 Task: Change the font size to 16 in the editor.
Action: Mouse moved to (13, 514)
Screenshot: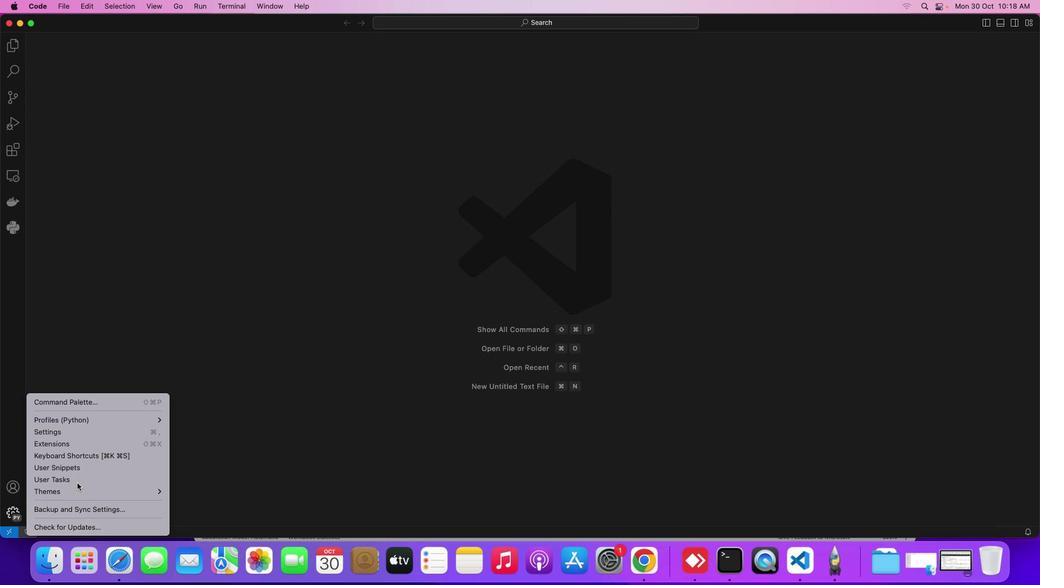 
Action: Mouse pressed left at (13, 514)
Screenshot: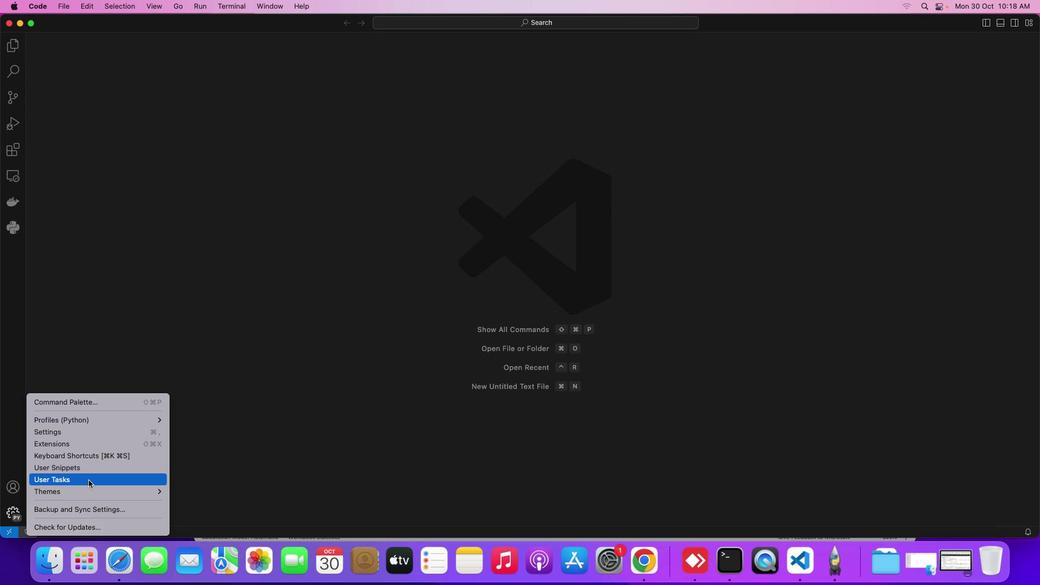 
Action: Mouse moved to (79, 433)
Screenshot: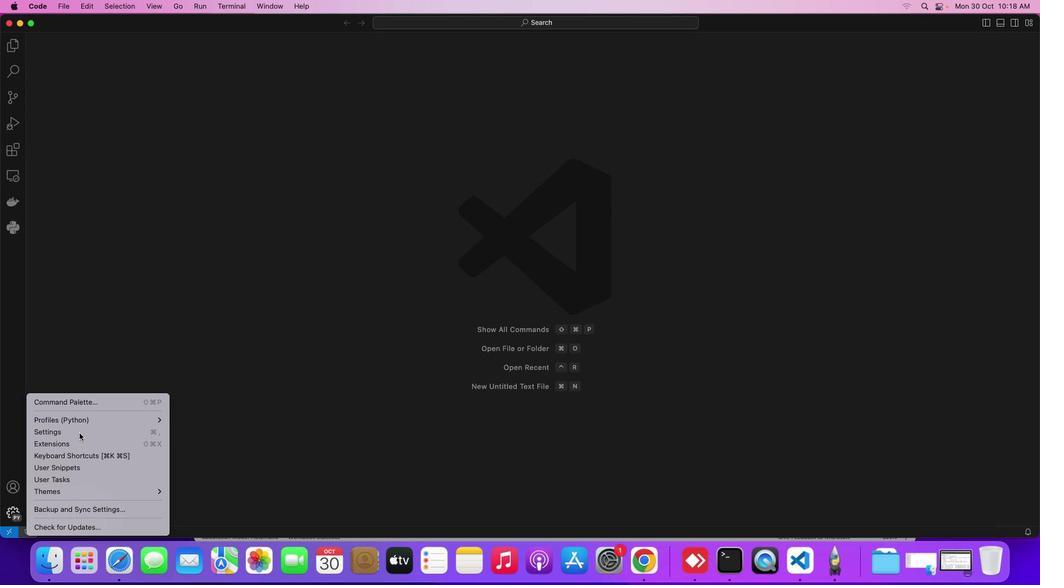 
Action: Mouse pressed left at (79, 433)
Screenshot: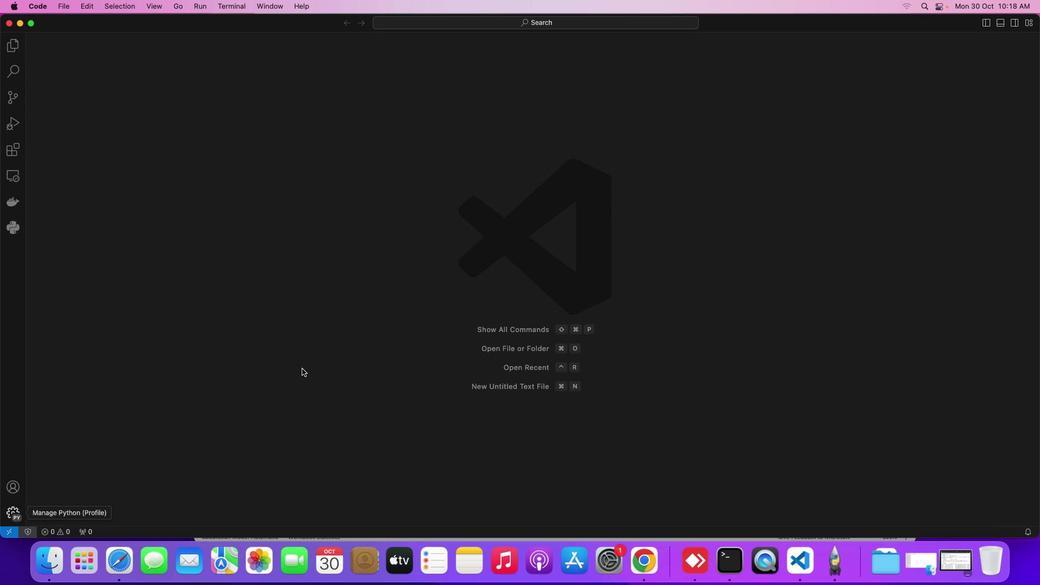 
Action: Mouse moved to (361, 226)
Screenshot: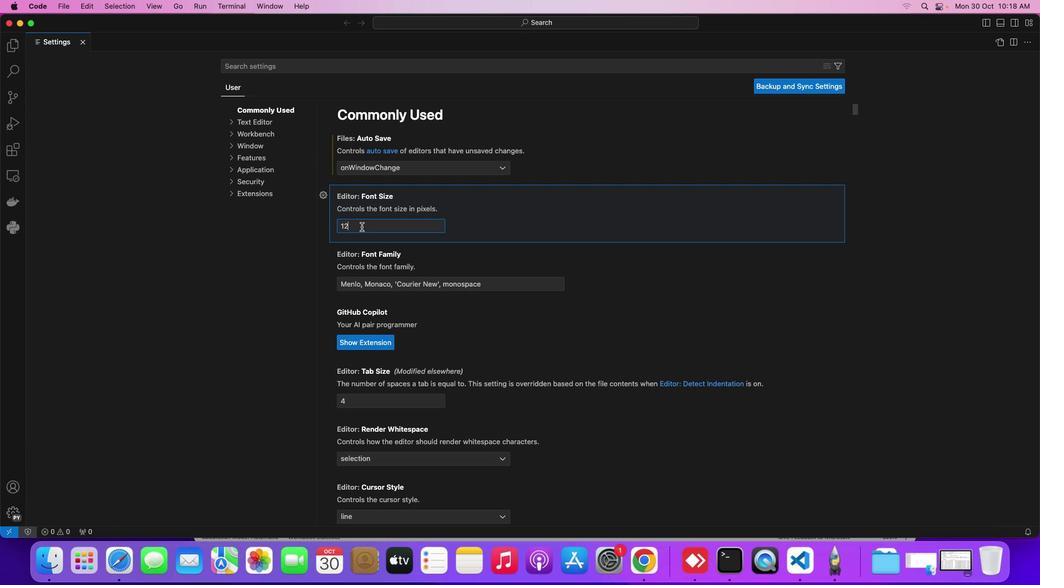 
Action: Mouse pressed left at (361, 226)
Screenshot: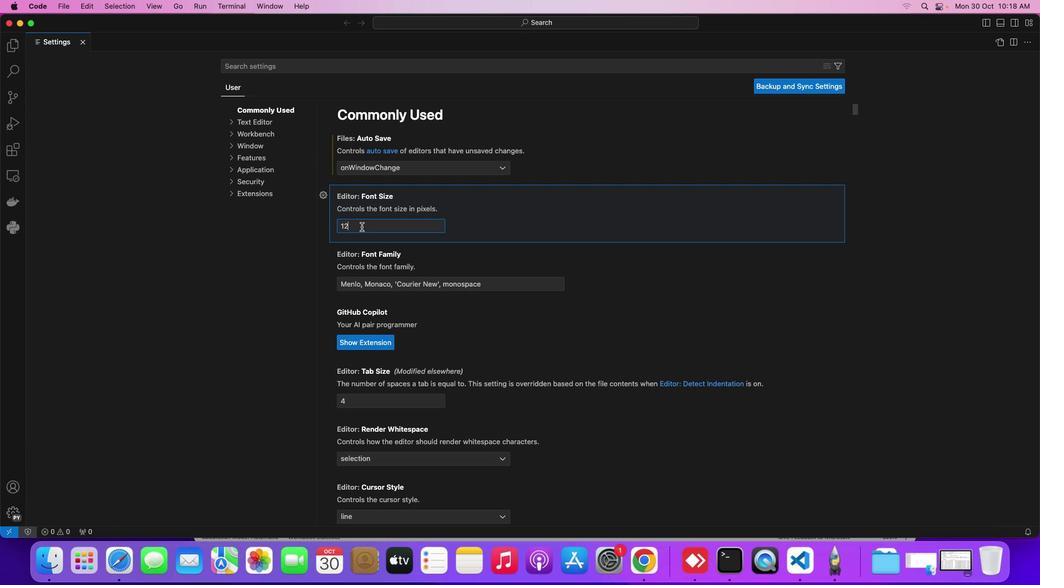 
Action: Key pressed Key.backspaceKey.backspace'1''6'Key.enter
Screenshot: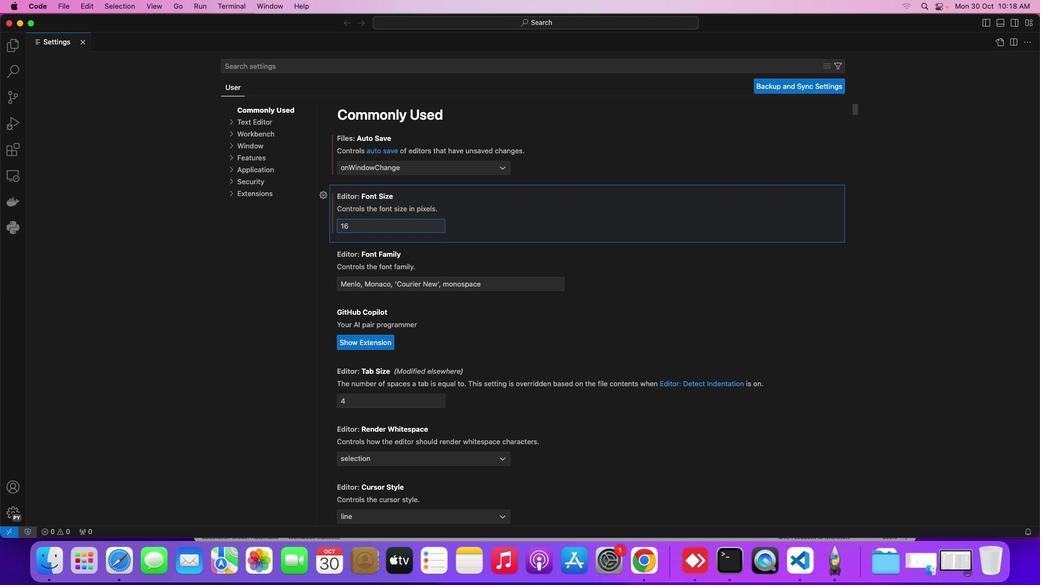 
Action: Mouse moved to (41, 218)
Screenshot: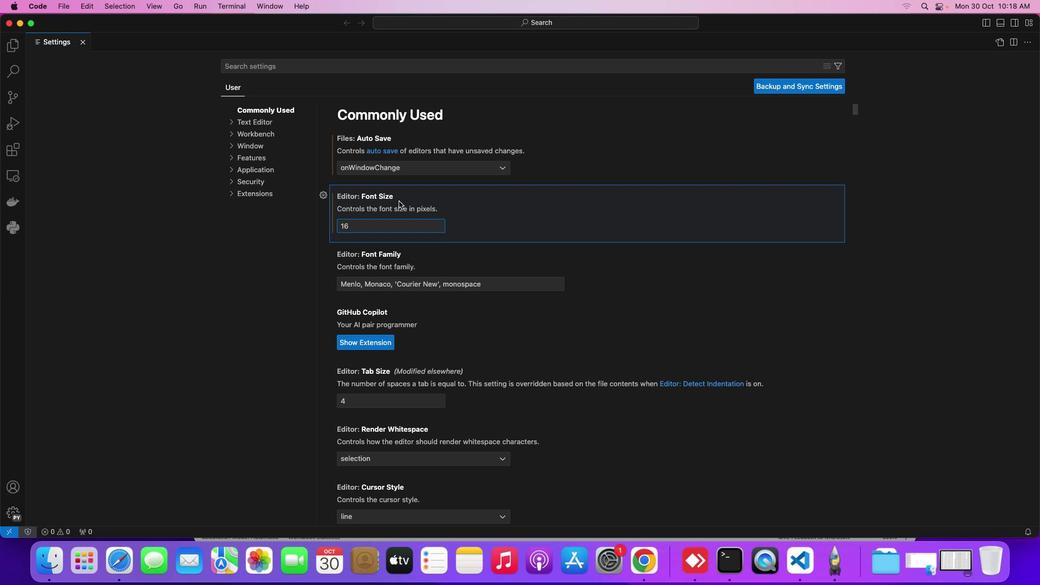 
